 Task: Assign in the project TrackForge the issue 'Add support for real-time multiplayer gaming' to the sprint 'Mission Control'.
Action: Mouse moved to (184, 55)
Screenshot: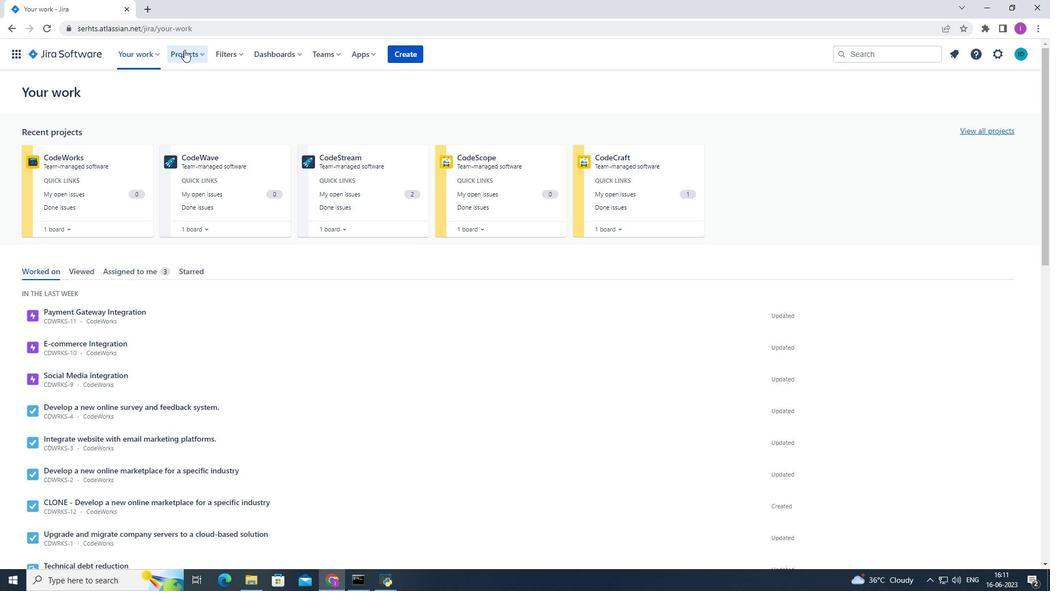 
Action: Mouse pressed left at (184, 55)
Screenshot: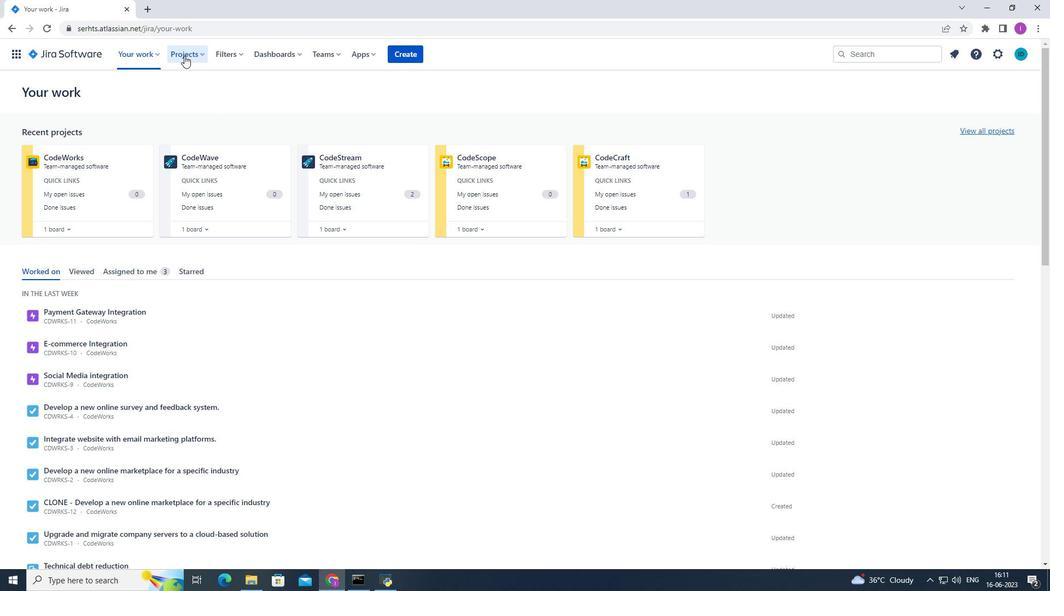 
Action: Mouse moved to (232, 94)
Screenshot: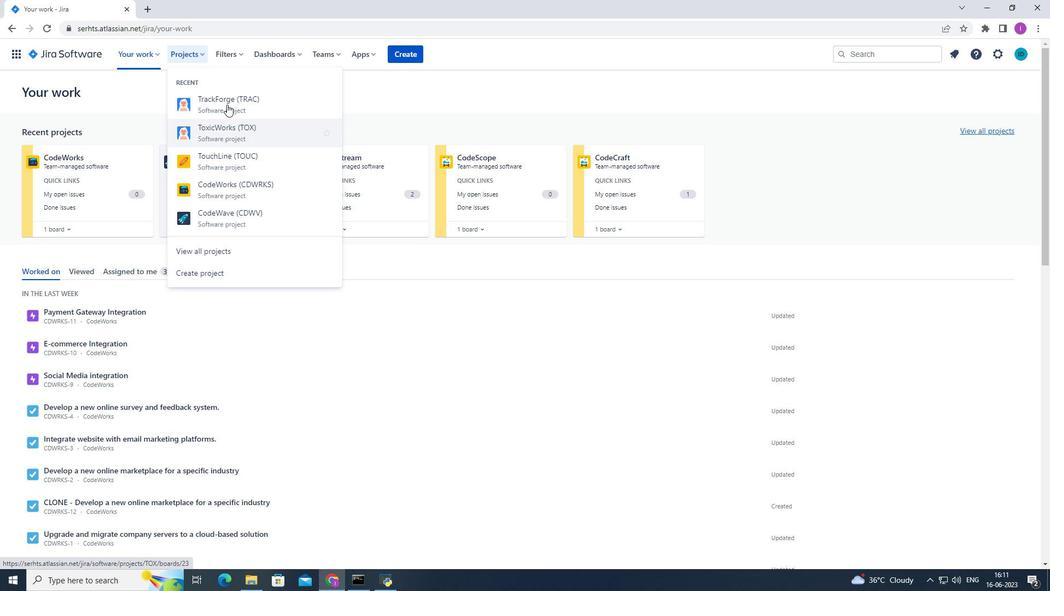 
Action: Mouse pressed left at (232, 94)
Screenshot: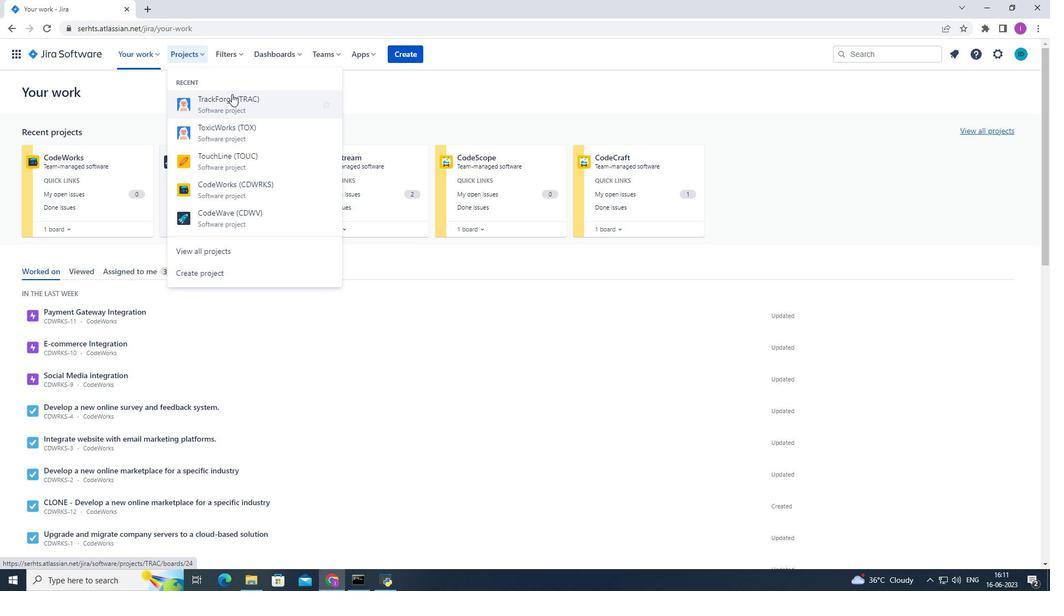 
Action: Mouse moved to (78, 165)
Screenshot: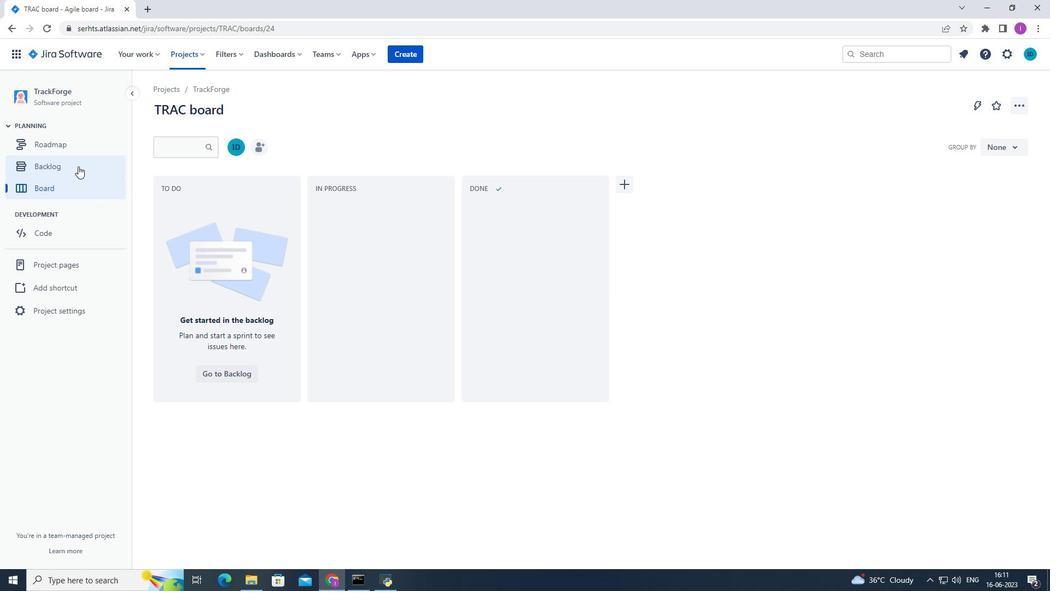 
Action: Mouse pressed left at (78, 165)
Screenshot: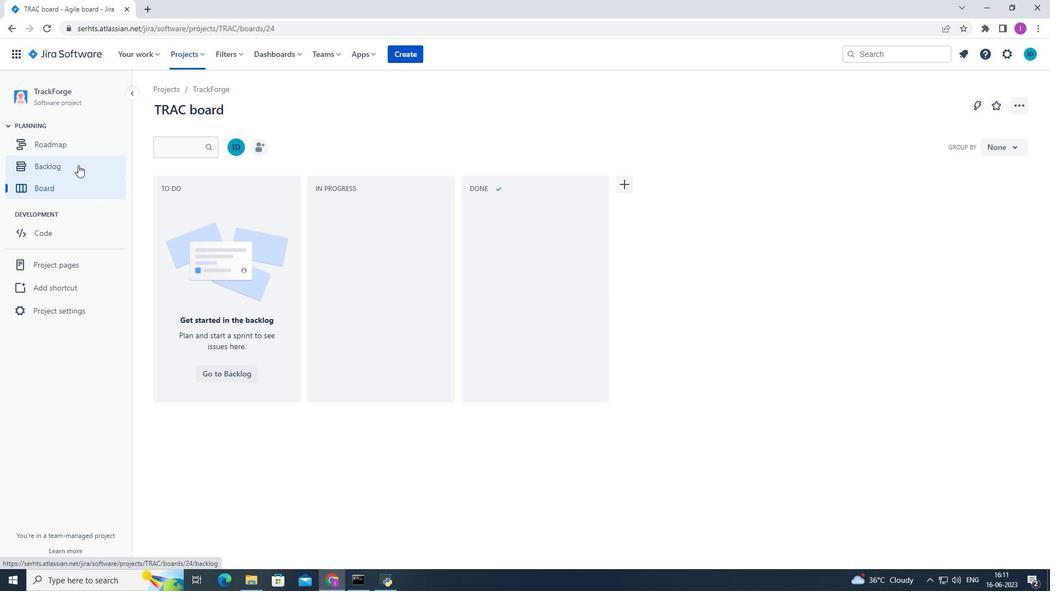 
Action: Mouse moved to (617, 407)
Screenshot: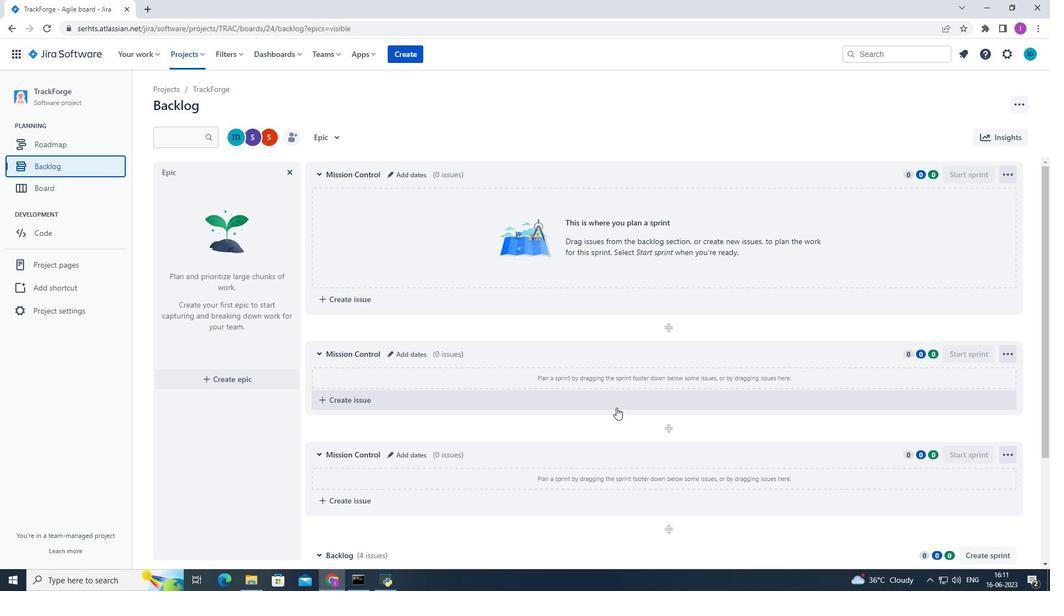 
Action: Mouse scrolled (617, 408) with delta (0, 0)
Screenshot: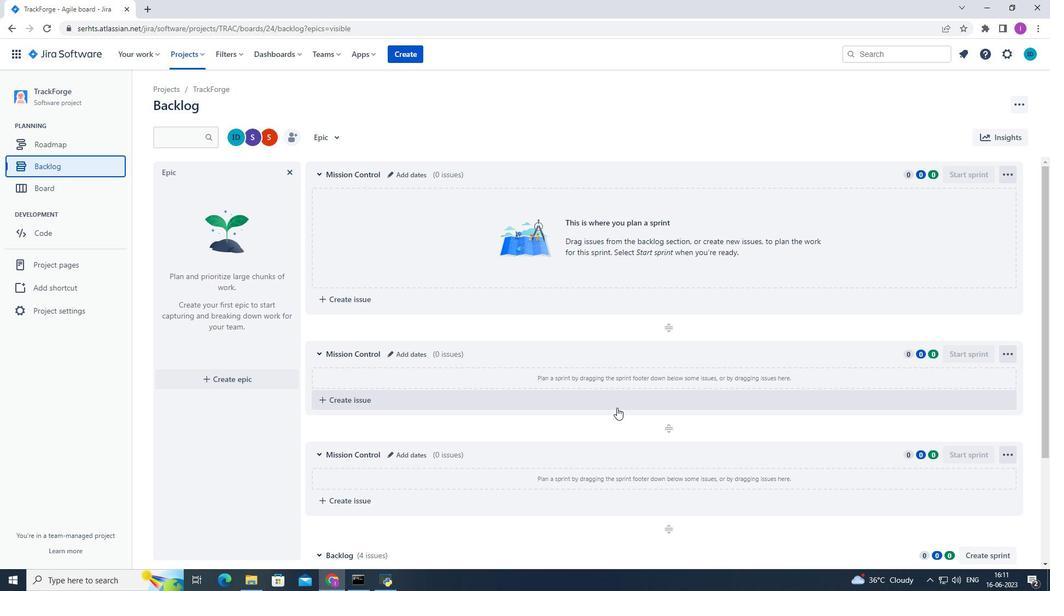 
Action: Mouse scrolled (617, 408) with delta (0, 0)
Screenshot: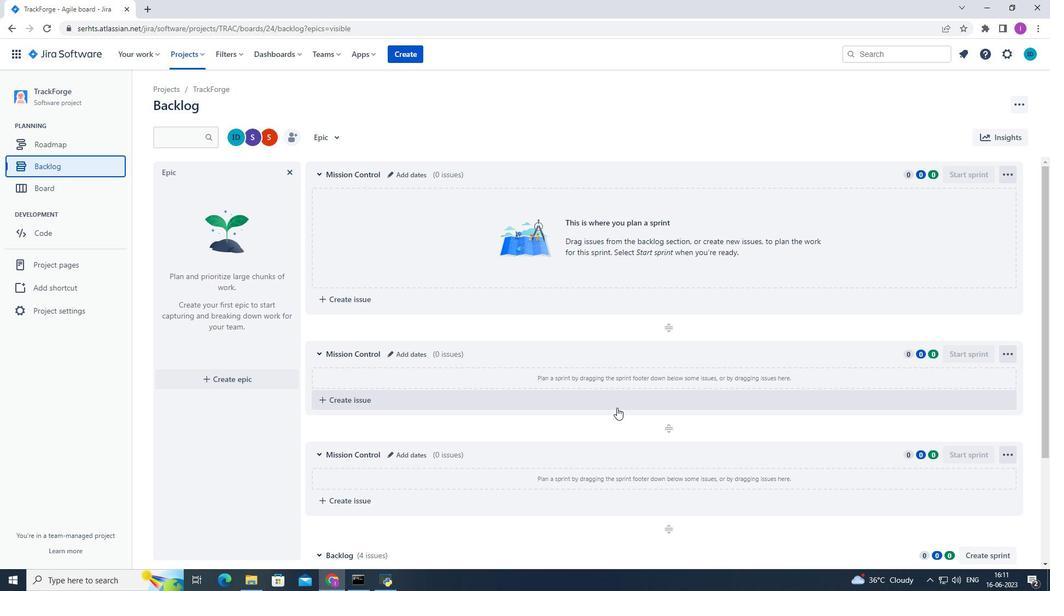 
Action: Mouse moved to (618, 407)
Screenshot: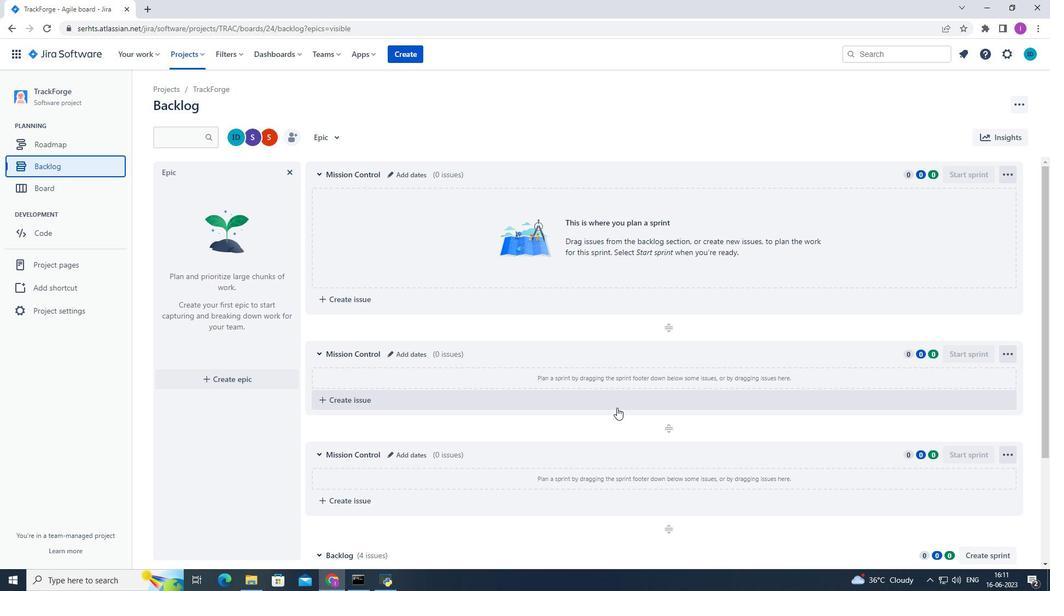 
Action: Mouse scrolled (618, 406) with delta (0, 0)
Screenshot: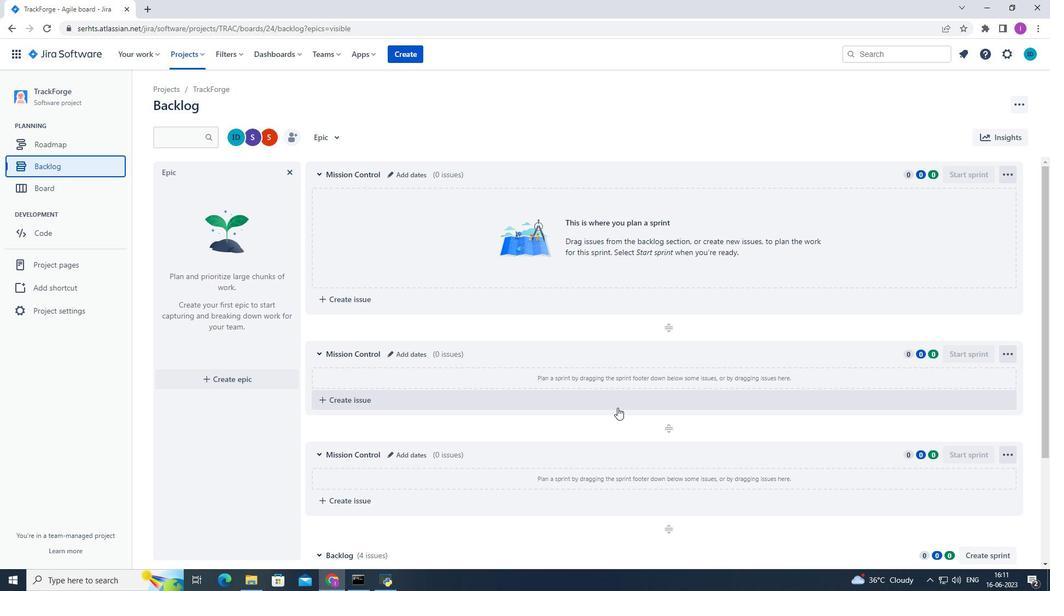 
Action: Mouse scrolled (618, 406) with delta (0, 0)
Screenshot: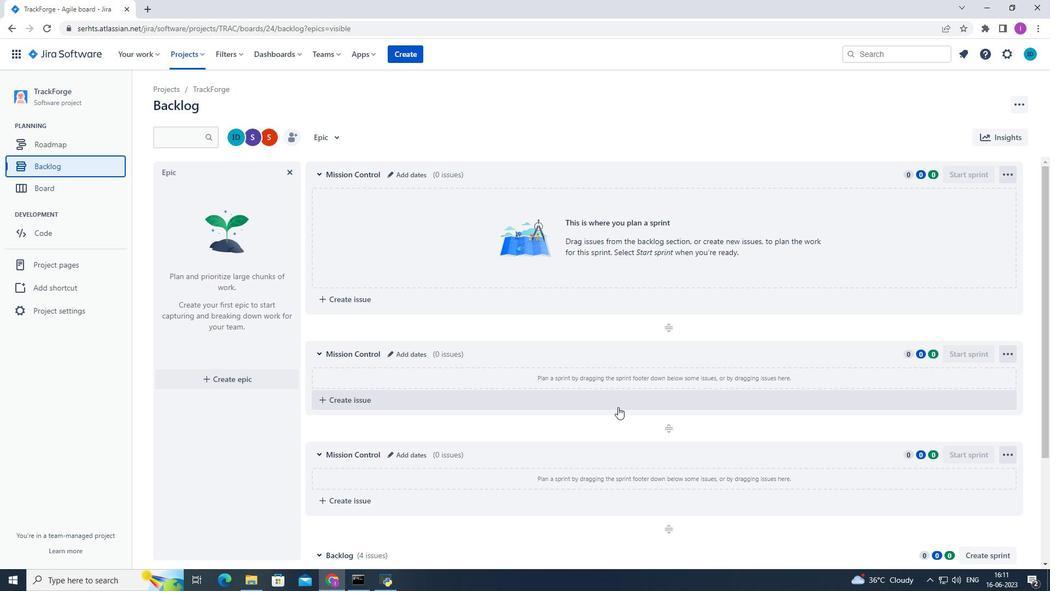 
Action: Mouse scrolled (618, 406) with delta (0, 0)
Screenshot: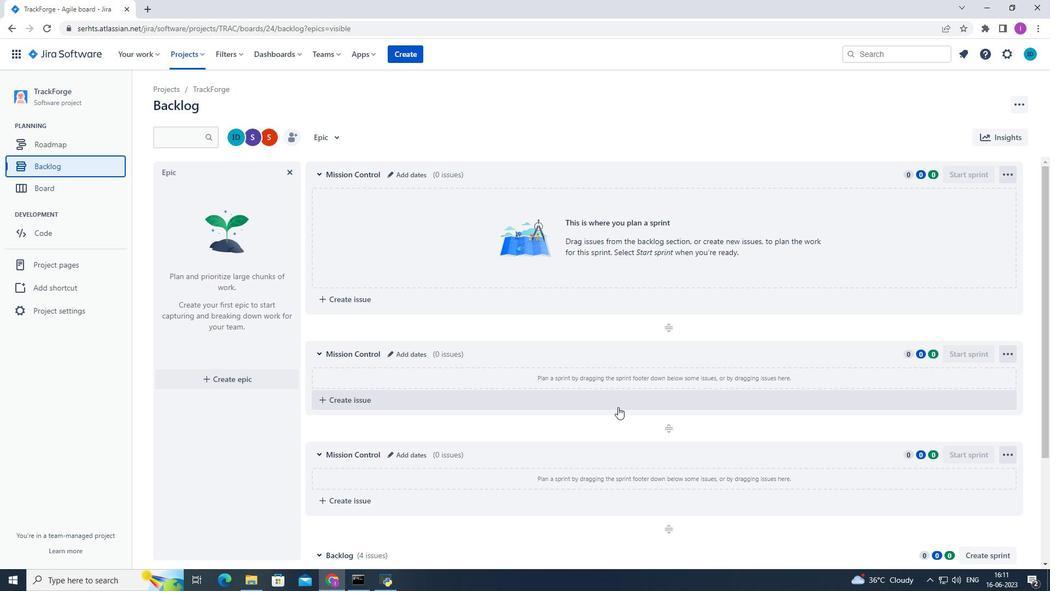 
Action: Mouse moved to (620, 402)
Screenshot: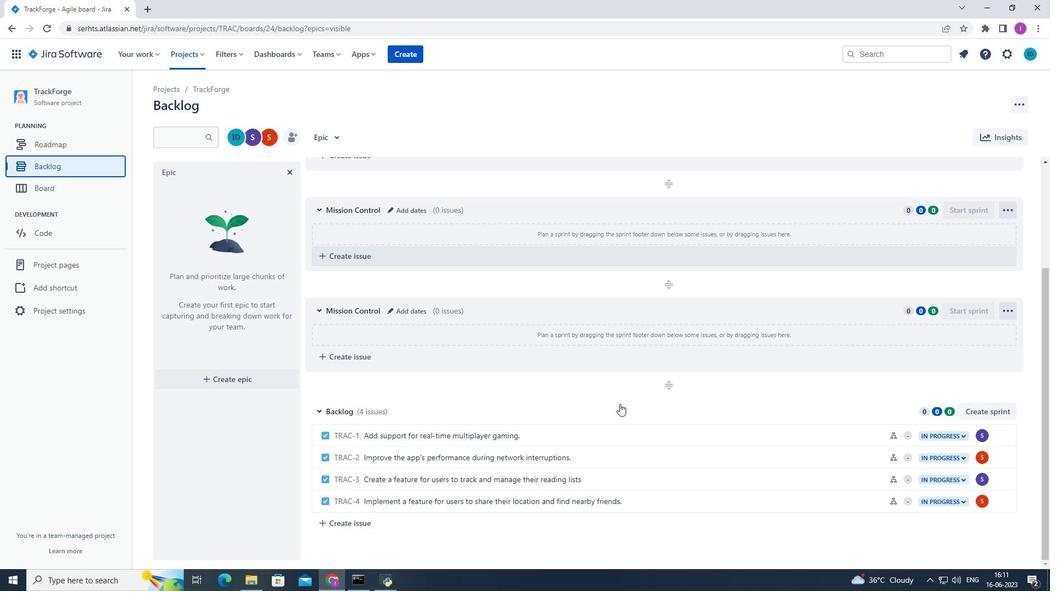 
Action: Mouse scrolled (620, 402) with delta (0, 0)
Screenshot: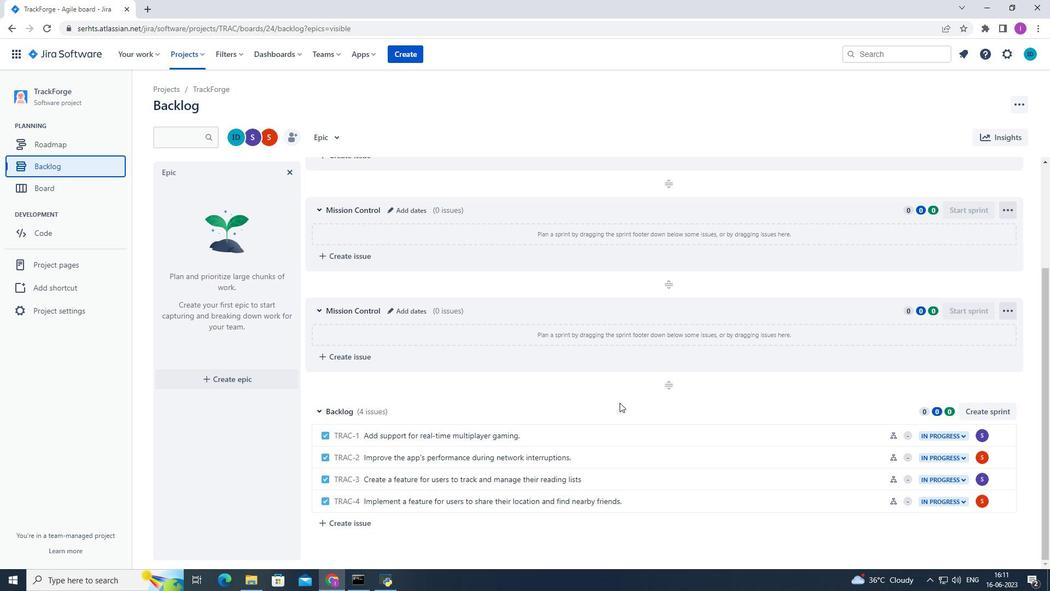 
Action: Mouse scrolled (620, 402) with delta (0, 0)
Screenshot: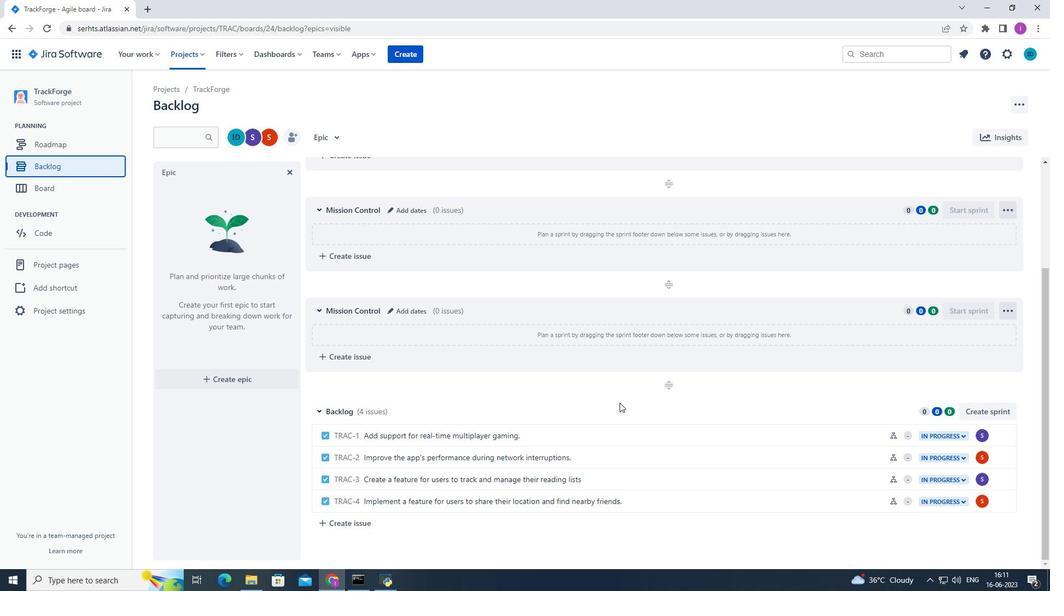 
Action: Mouse scrolled (620, 402) with delta (0, 0)
Screenshot: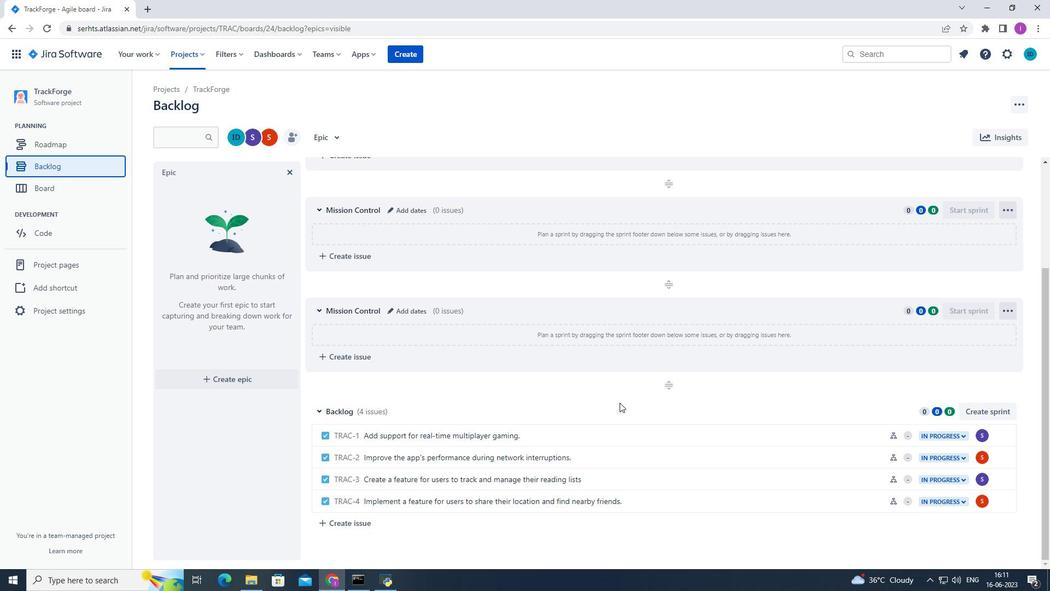 
Action: Mouse moved to (1006, 435)
Screenshot: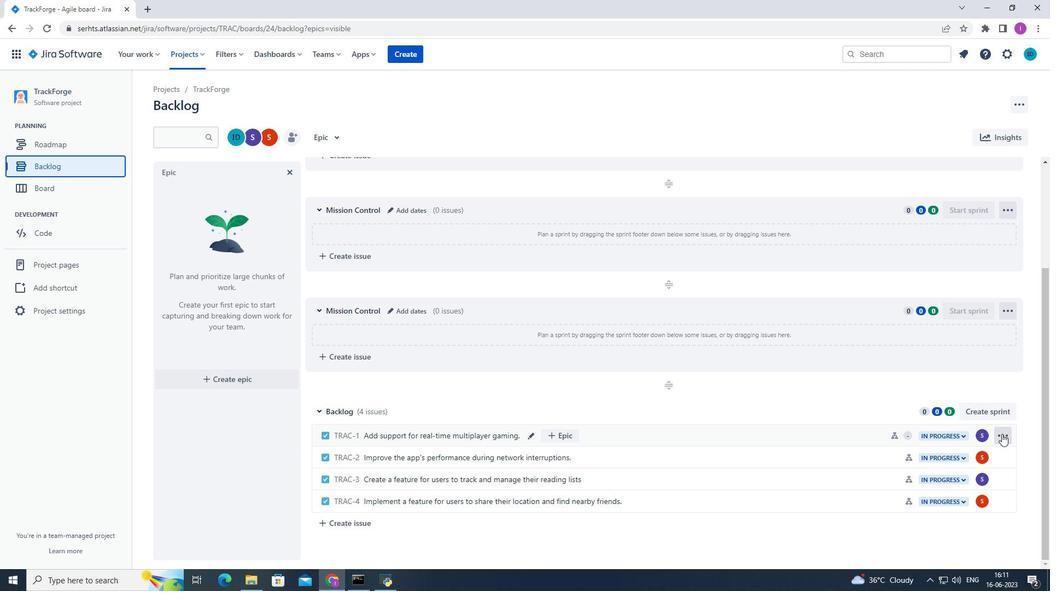 
Action: Mouse pressed left at (1006, 435)
Screenshot: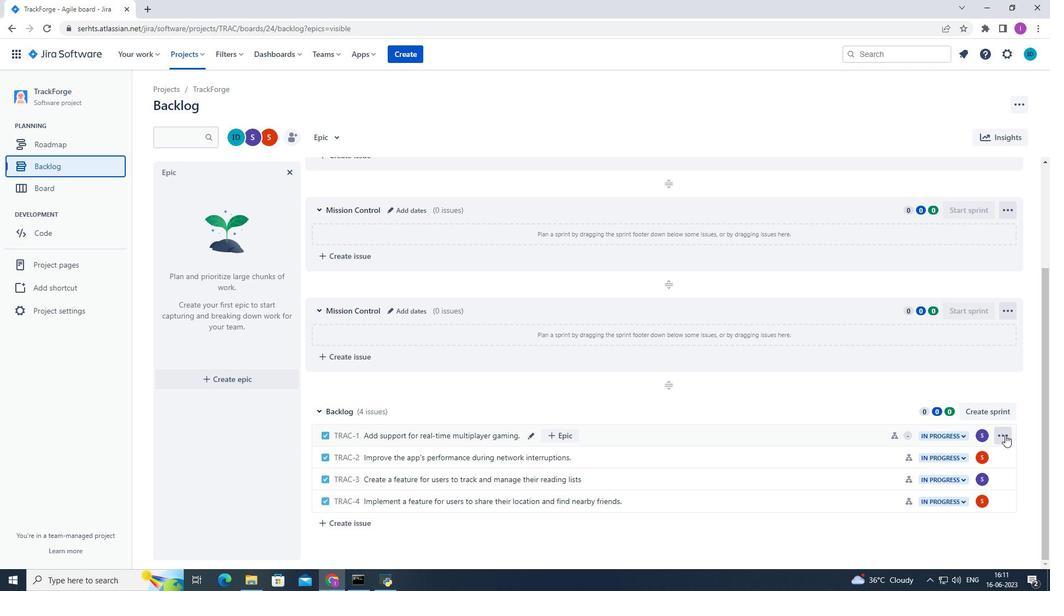 
Action: Mouse moved to (981, 342)
Screenshot: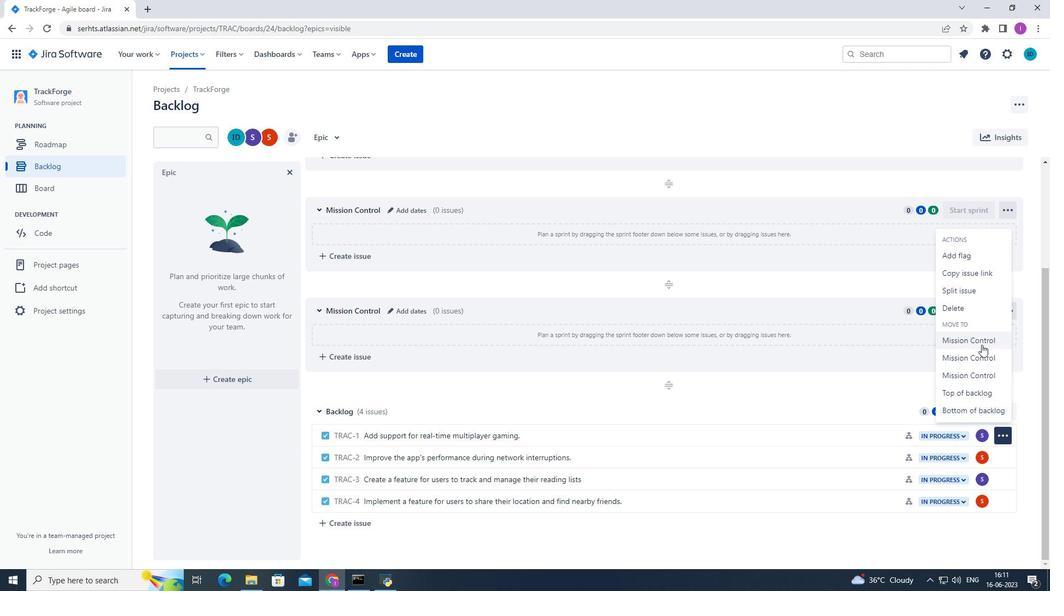 
Action: Mouse pressed left at (981, 342)
Screenshot: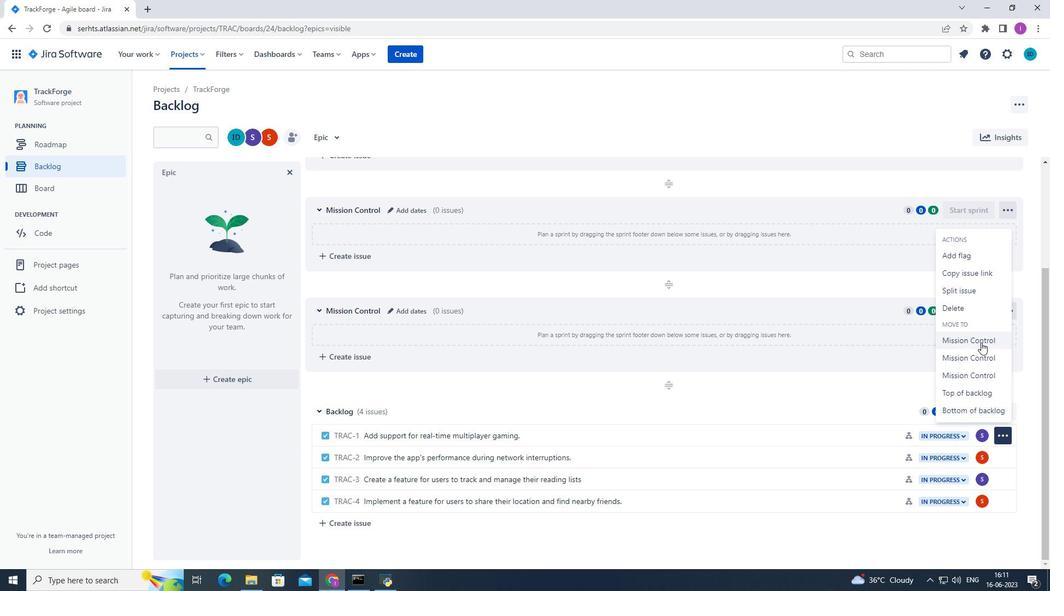 
Action: Mouse moved to (979, 345)
Screenshot: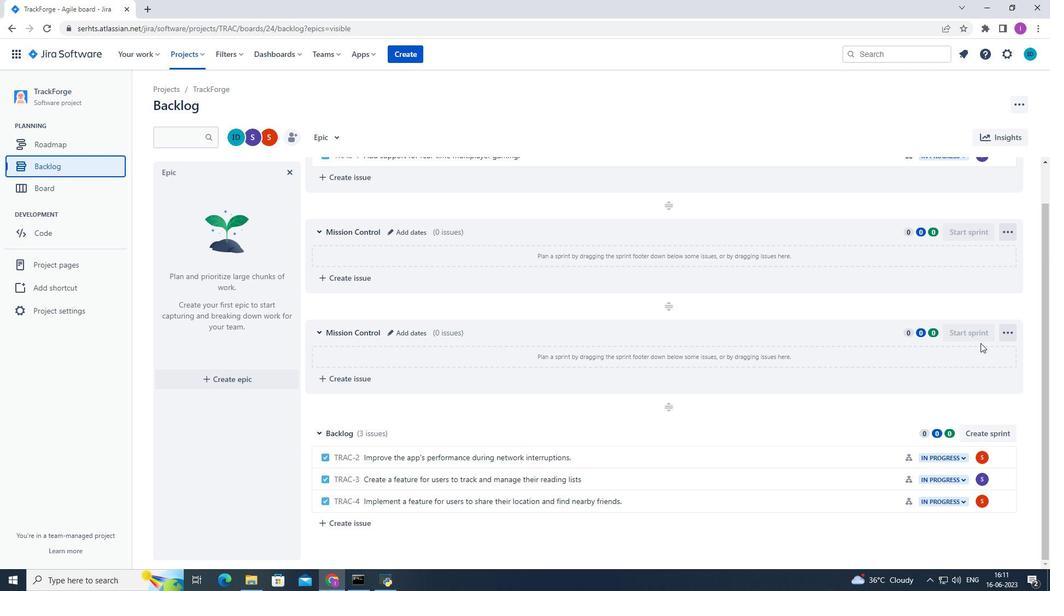 
